 Task: Find the shortest route from Louisville to Louisville Mega Cavern.
Action: Mouse moved to (248, 89)
Screenshot: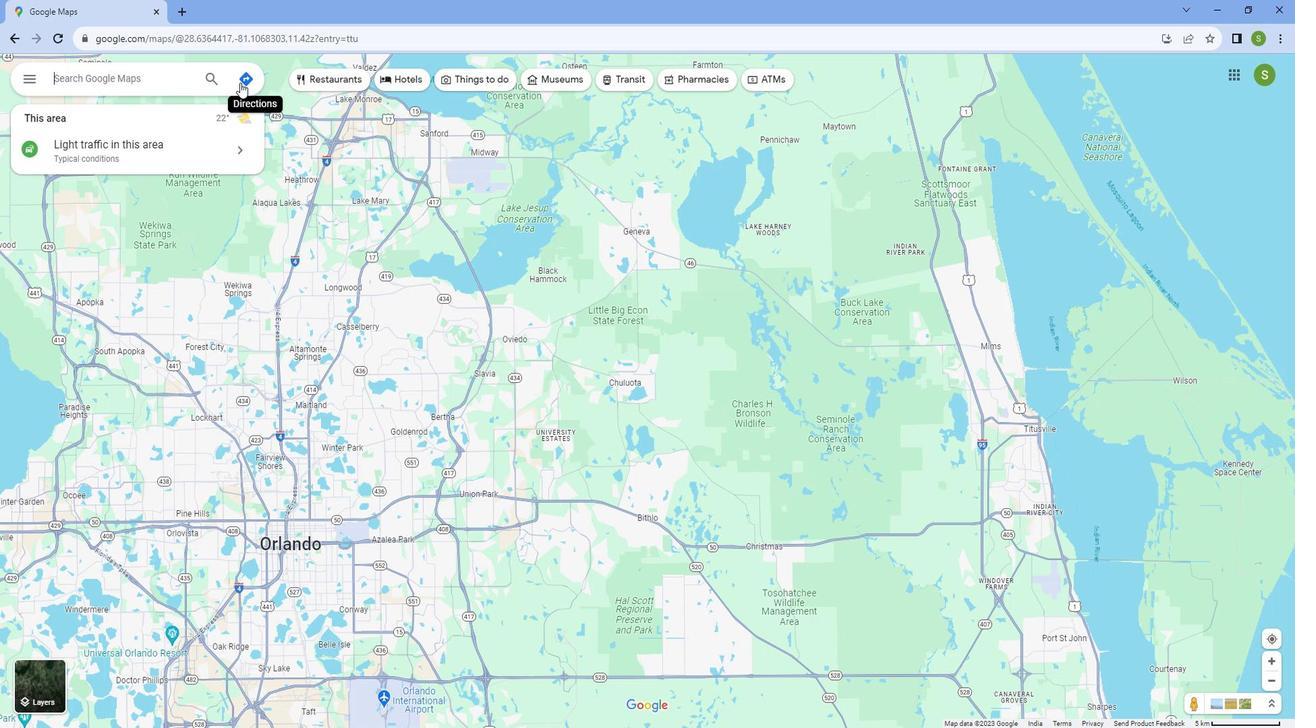 
Action: Mouse pressed left at (248, 89)
Screenshot: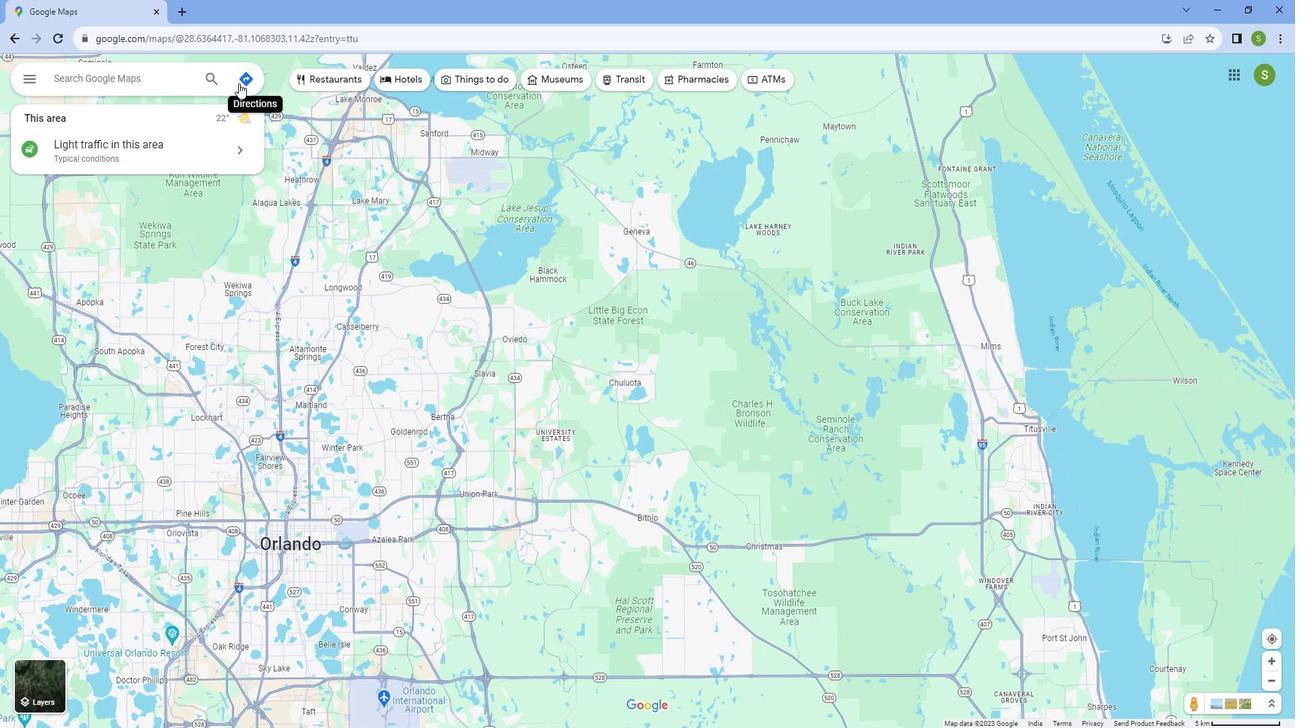 
Action: Mouse moved to (156, 118)
Screenshot: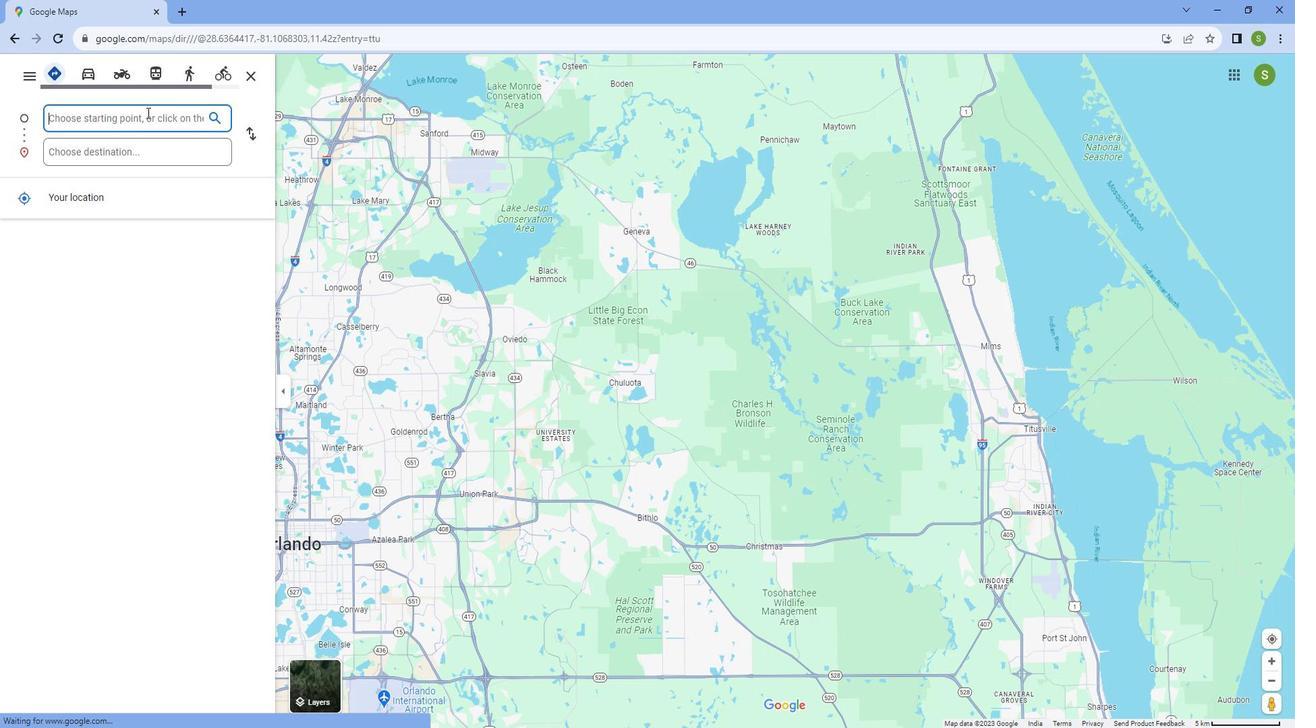 
Action: Key pressed <Key.caps_lock>L<Key.caps_lock>ou<Key.backspace>uisville
Screenshot: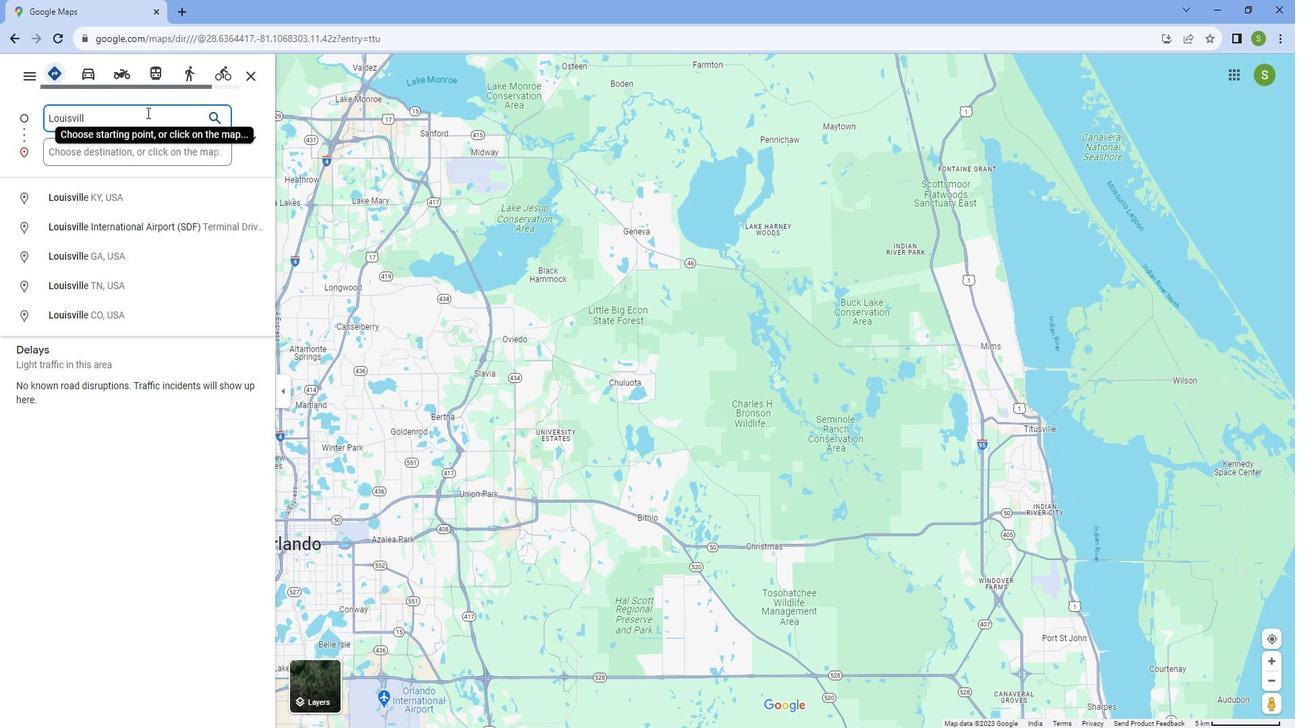 
Action: Mouse moved to (62, 207)
Screenshot: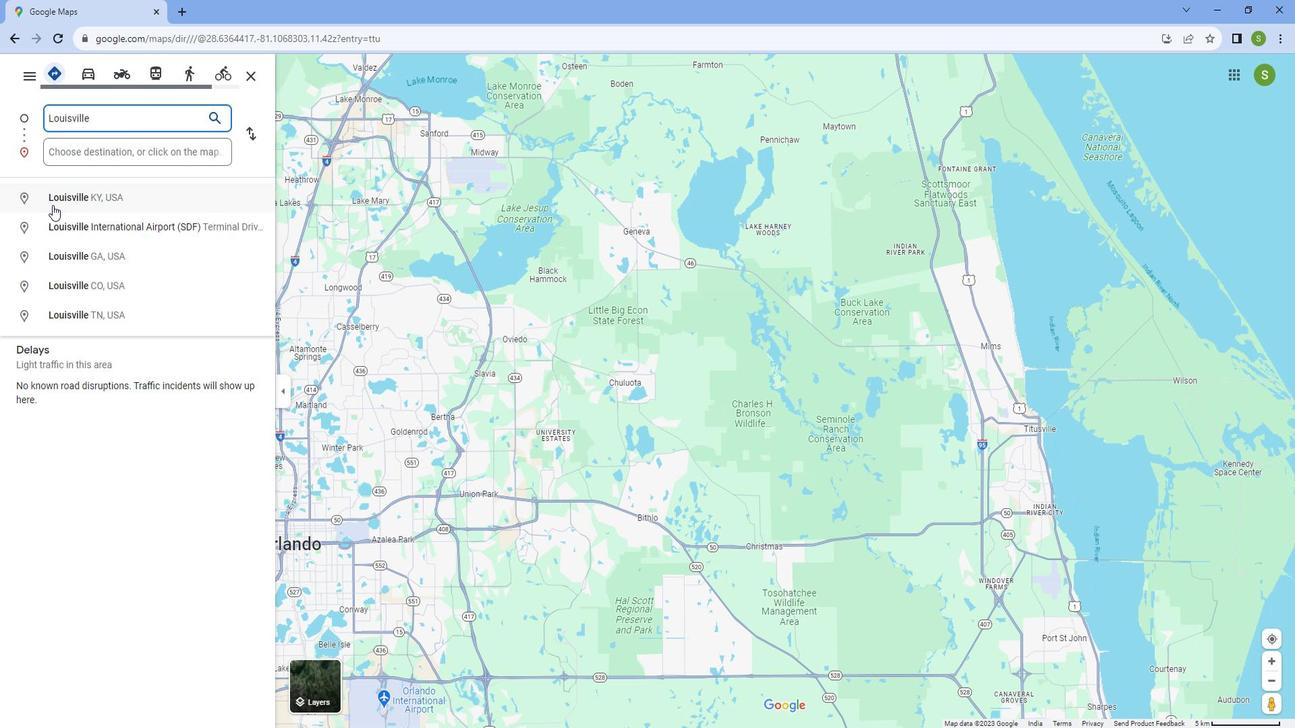 
Action: Mouse pressed left at (62, 207)
Screenshot: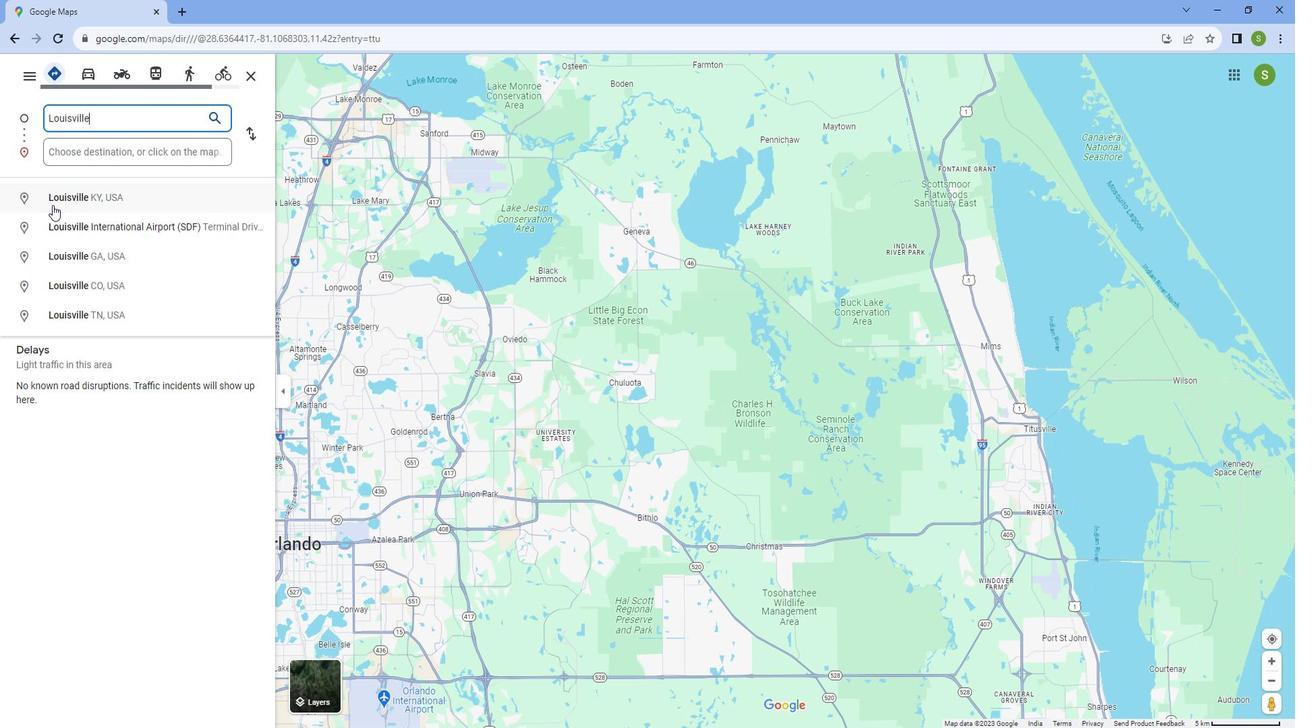 
Action: Mouse moved to (122, 158)
Screenshot: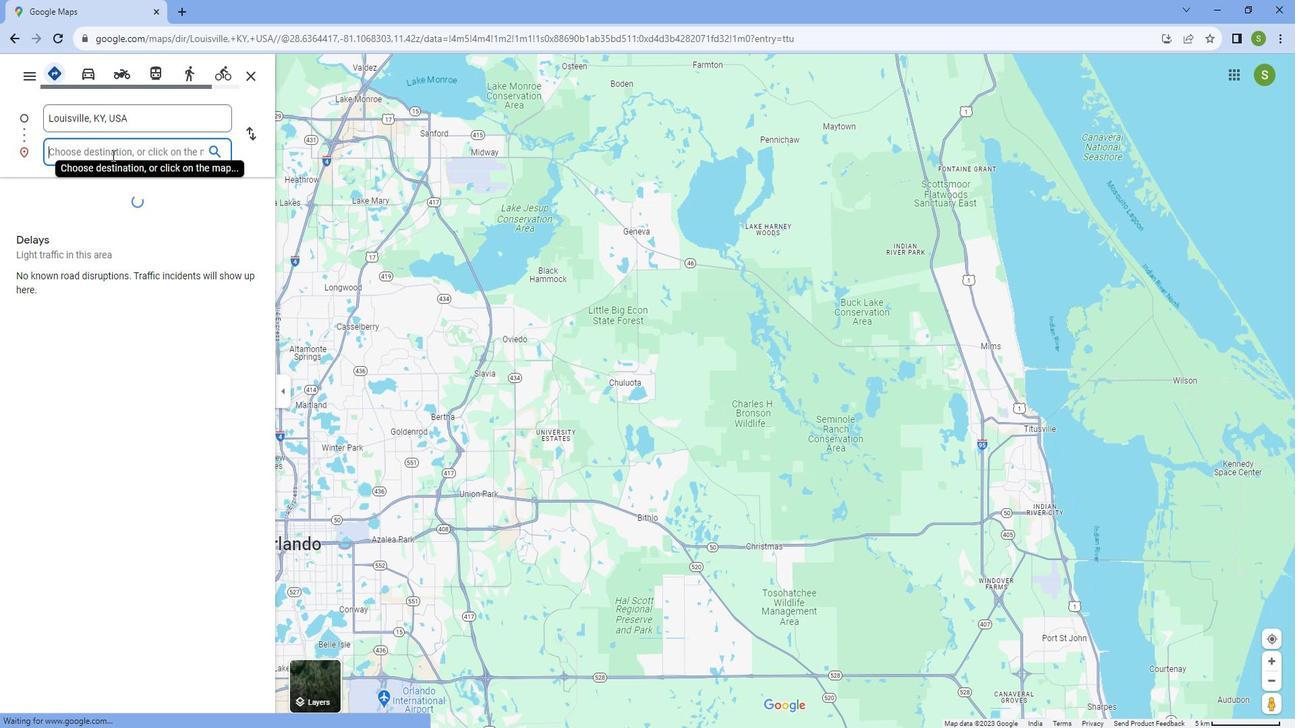 
Action: Mouse pressed left at (122, 158)
Screenshot: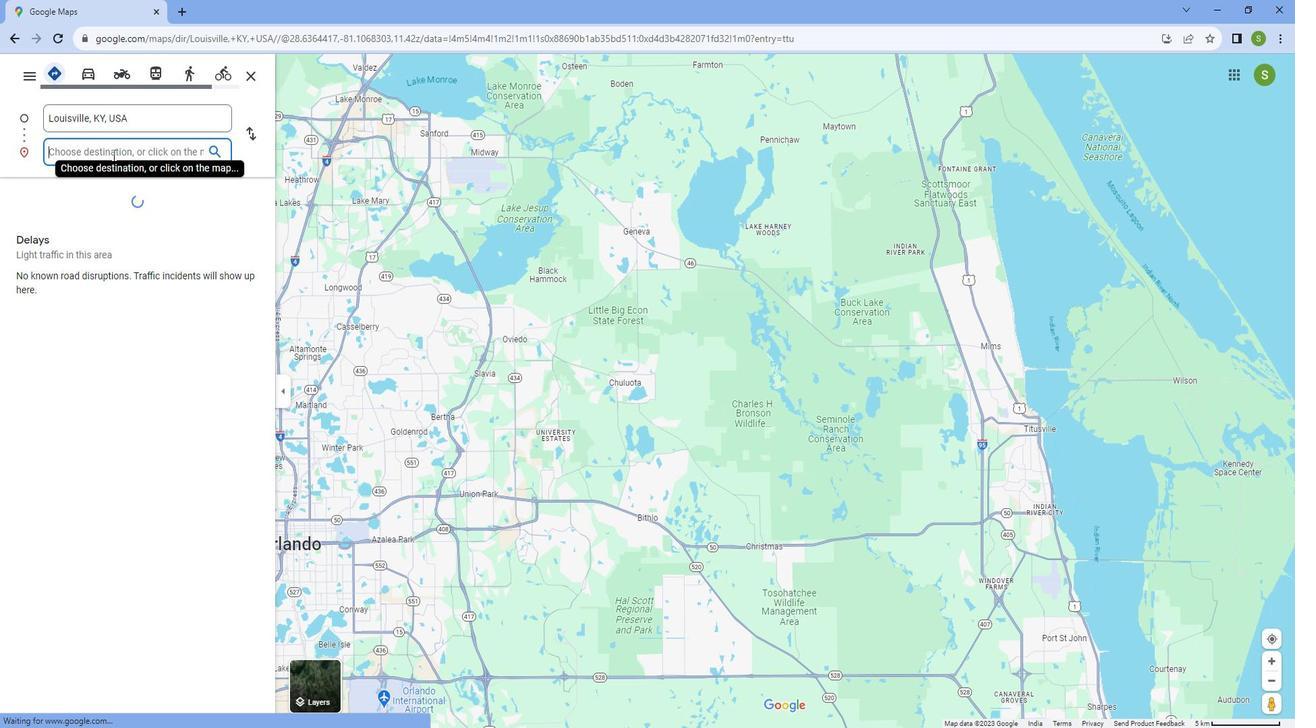 
Action: Mouse moved to (123, 157)
Screenshot: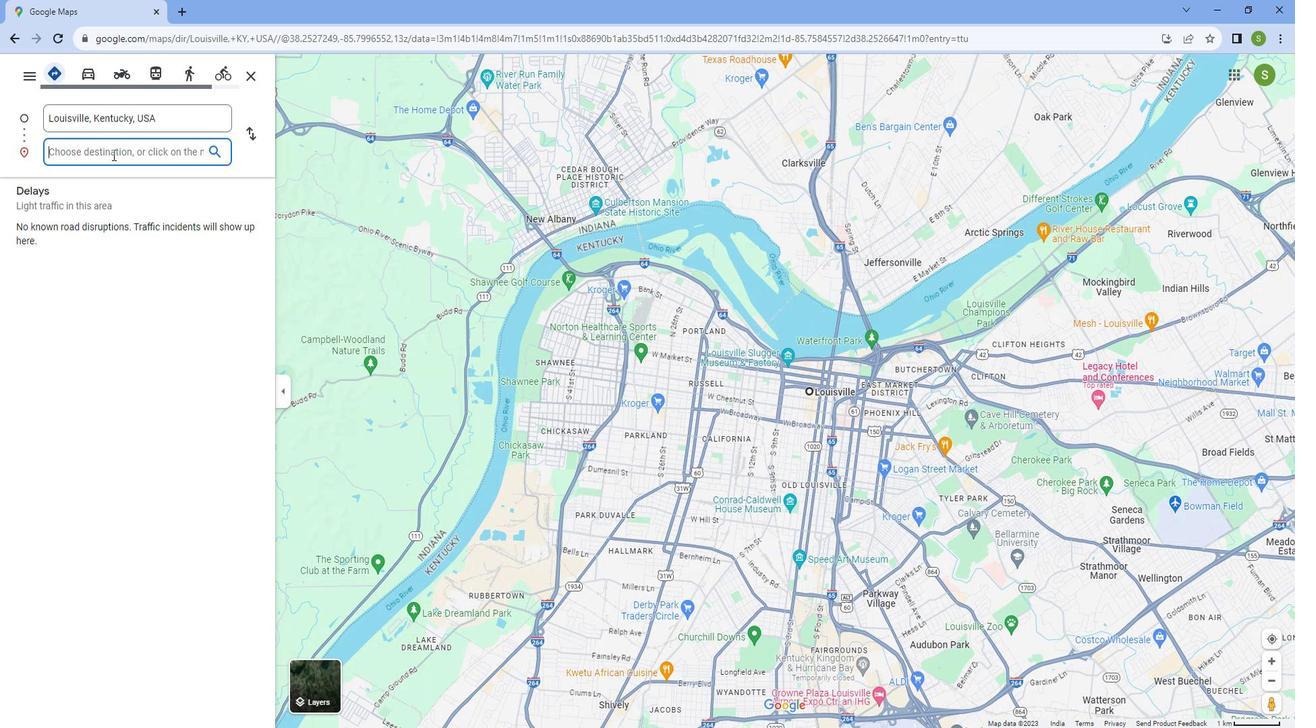 
Action: Key pressed <Key.caps_lock>L<Key.caps_lock>ous<Key.backspace>isville<Key.space><Key.caps_lock>M<Key.caps_lock>
Screenshot: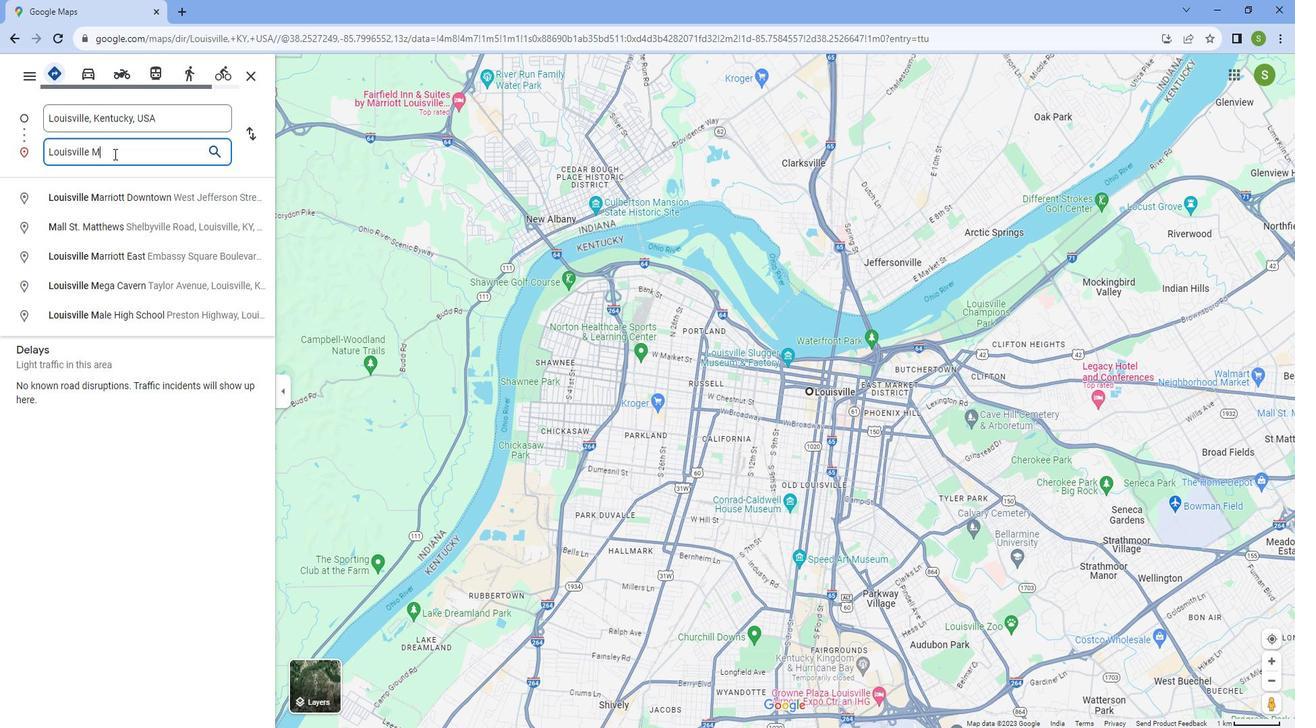 
Action: Mouse moved to (146, 170)
Screenshot: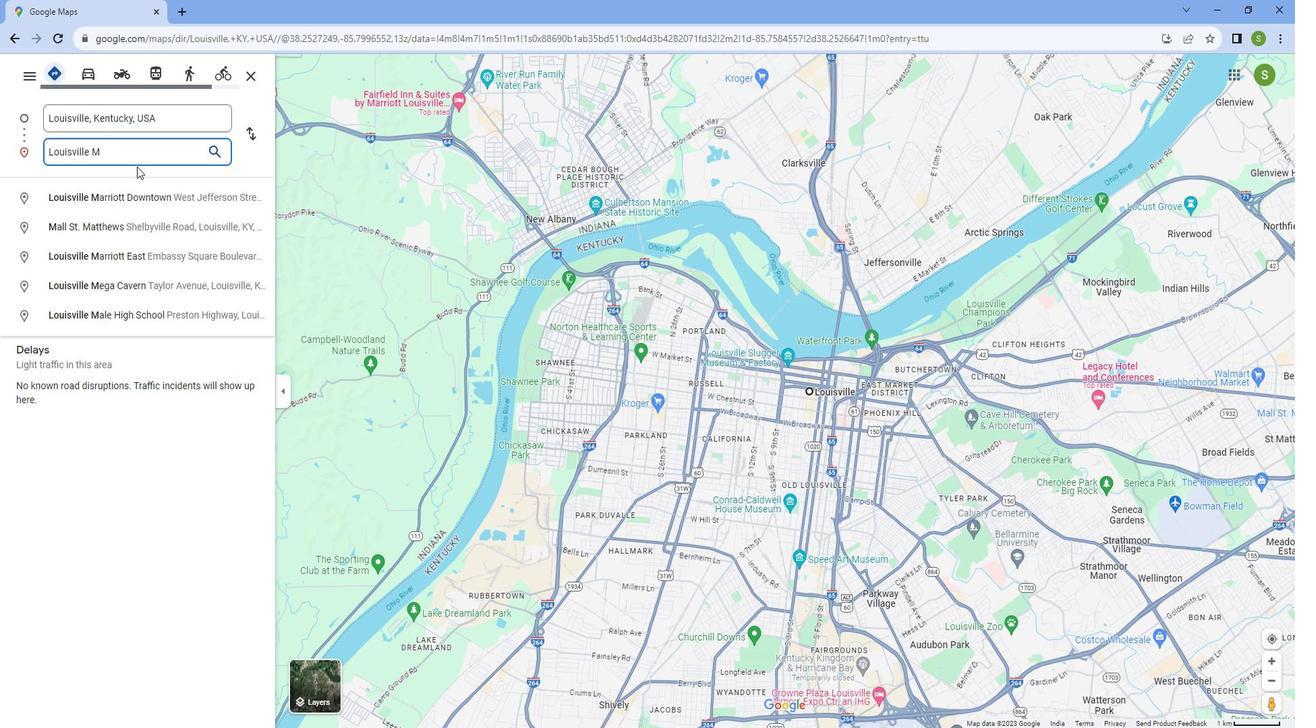 
Action: Key pressed ega<Key.space><Key.caps_lock>X<Key.backspace>C<Key.caps_lock>avern
Screenshot: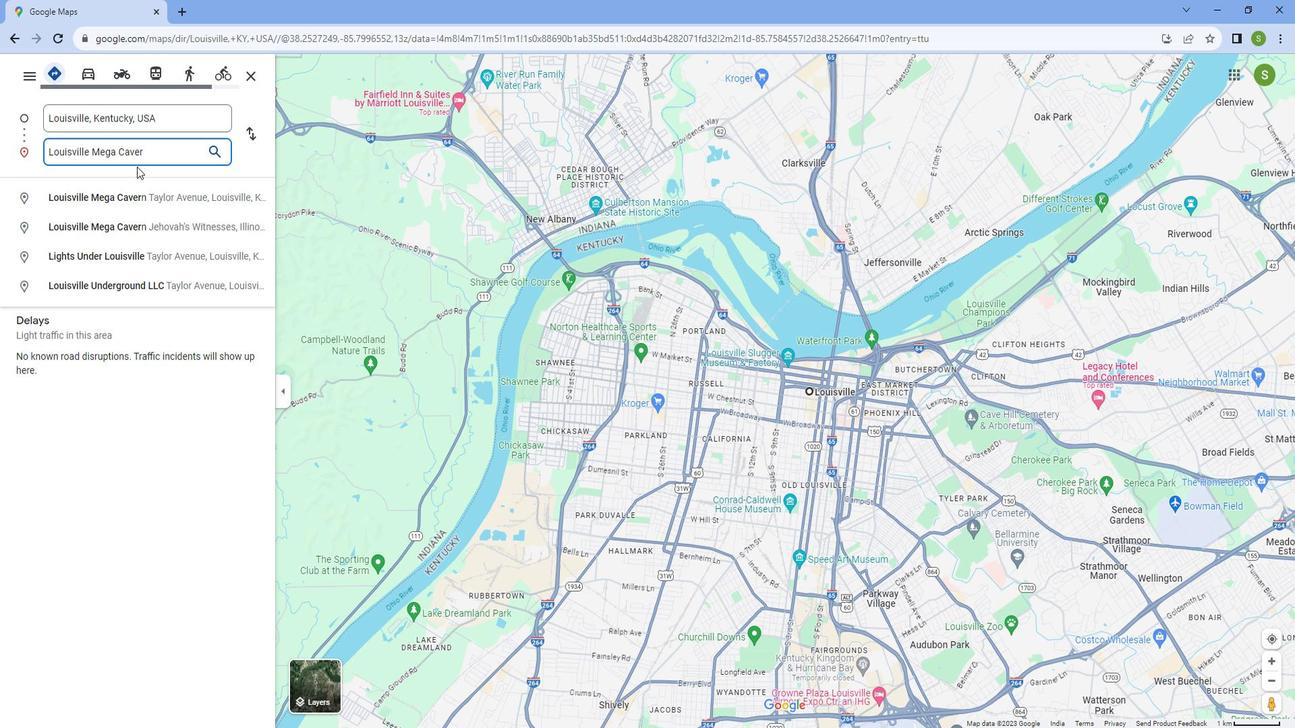 
Action: Mouse moved to (147, 207)
Screenshot: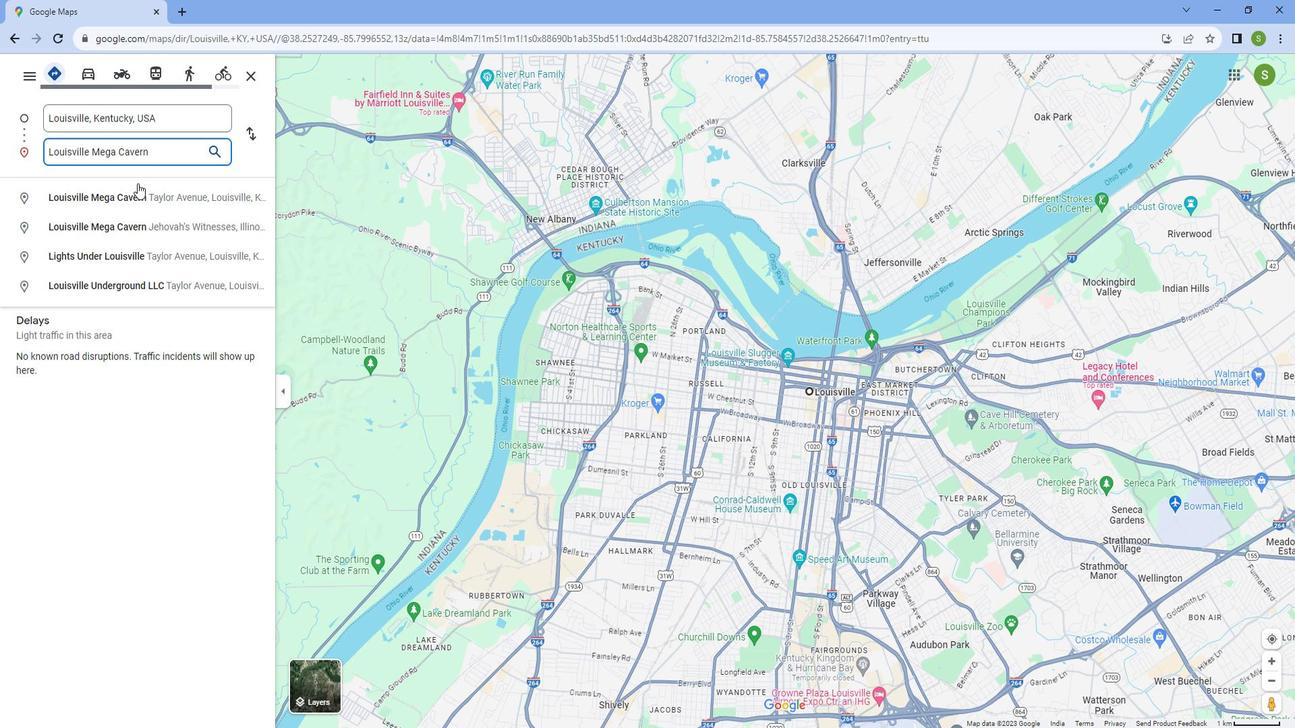 
Action: Mouse pressed left at (147, 207)
Screenshot: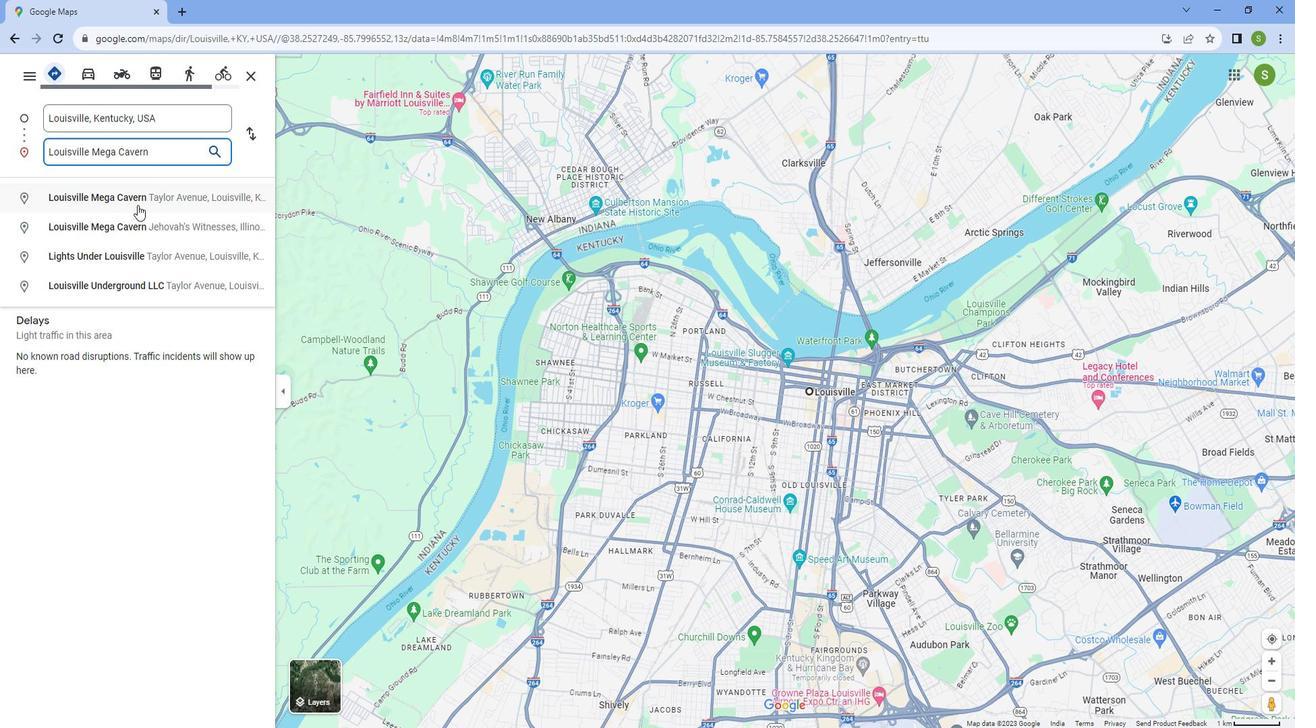
Action: Mouse moved to (64, 364)
Screenshot: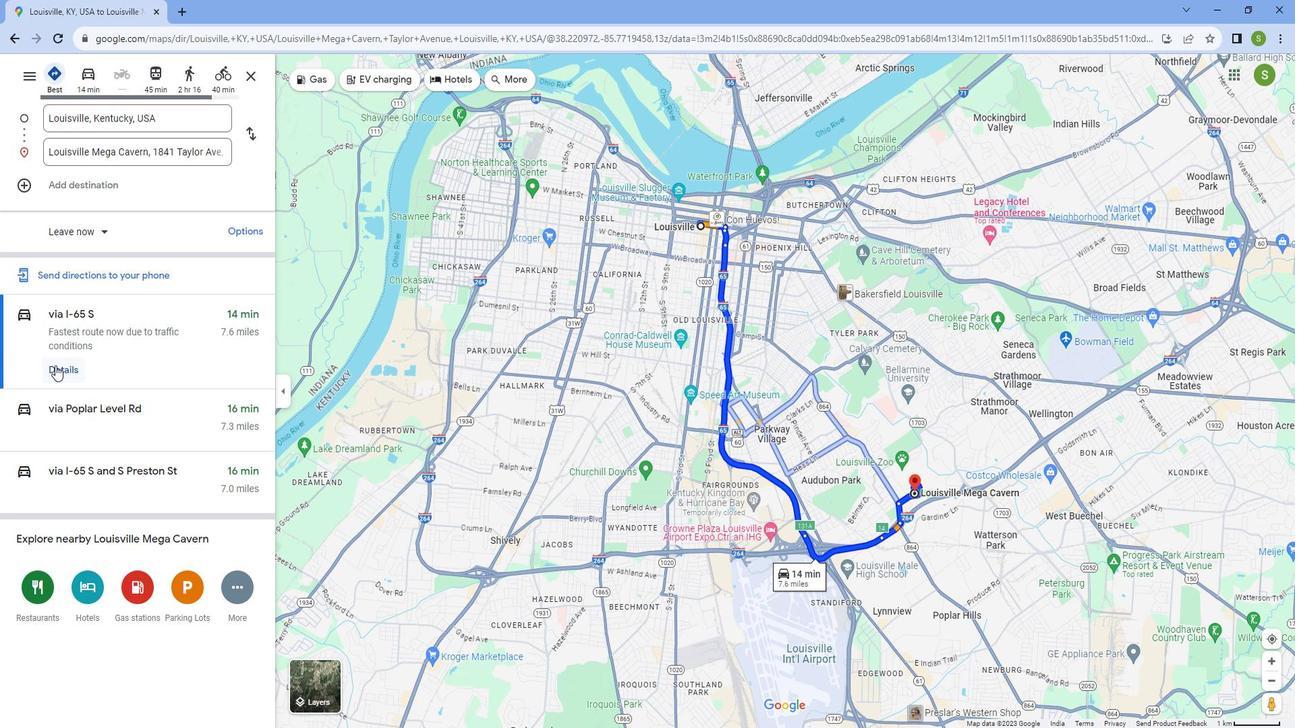 
Action: Mouse pressed left at (64, 364)
Screenshot: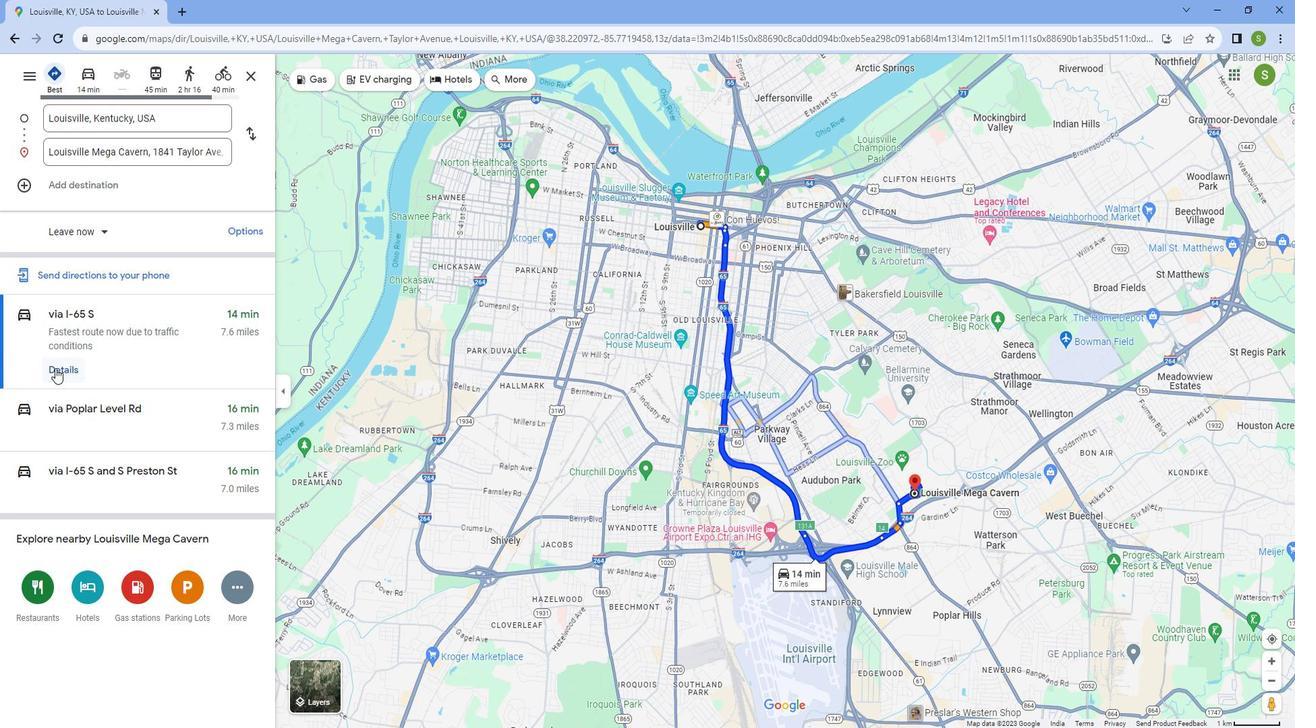 
Action: Mouse moved to (79, 352)
Screenshot: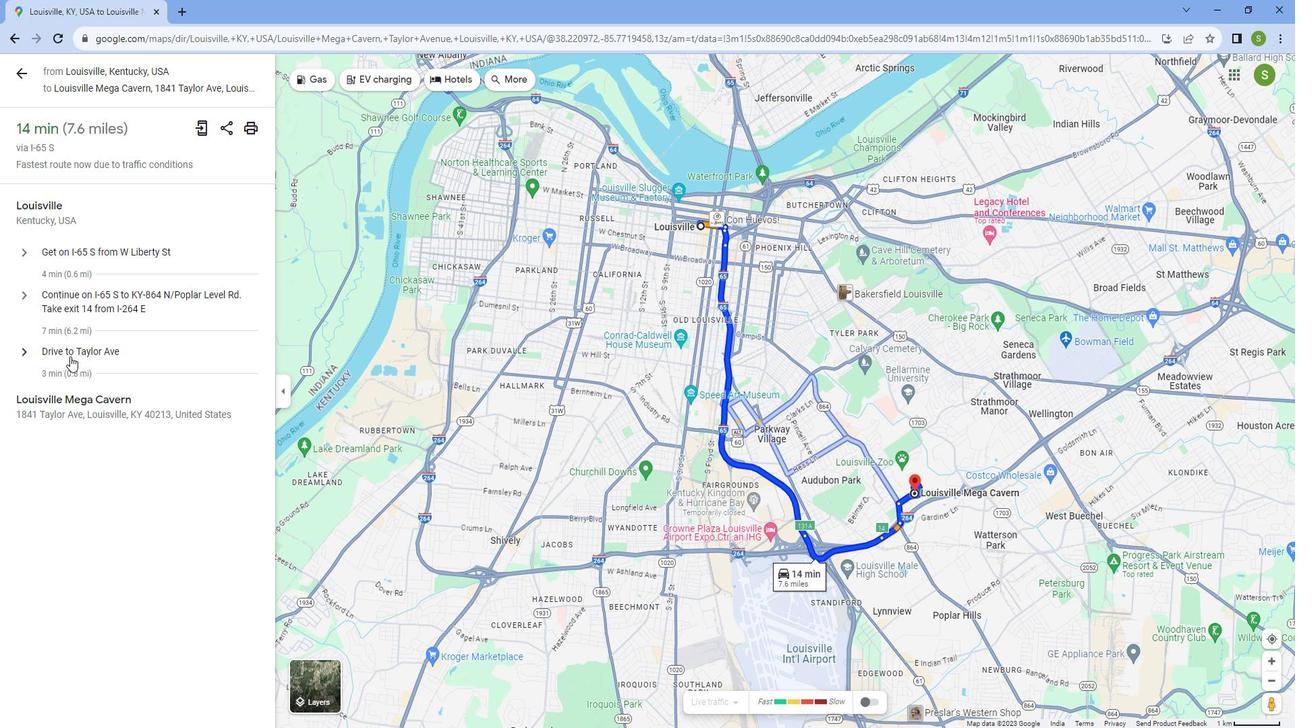 
Action: Mouse scrolled (79, 353) with delta (0, 0)
Screenshot: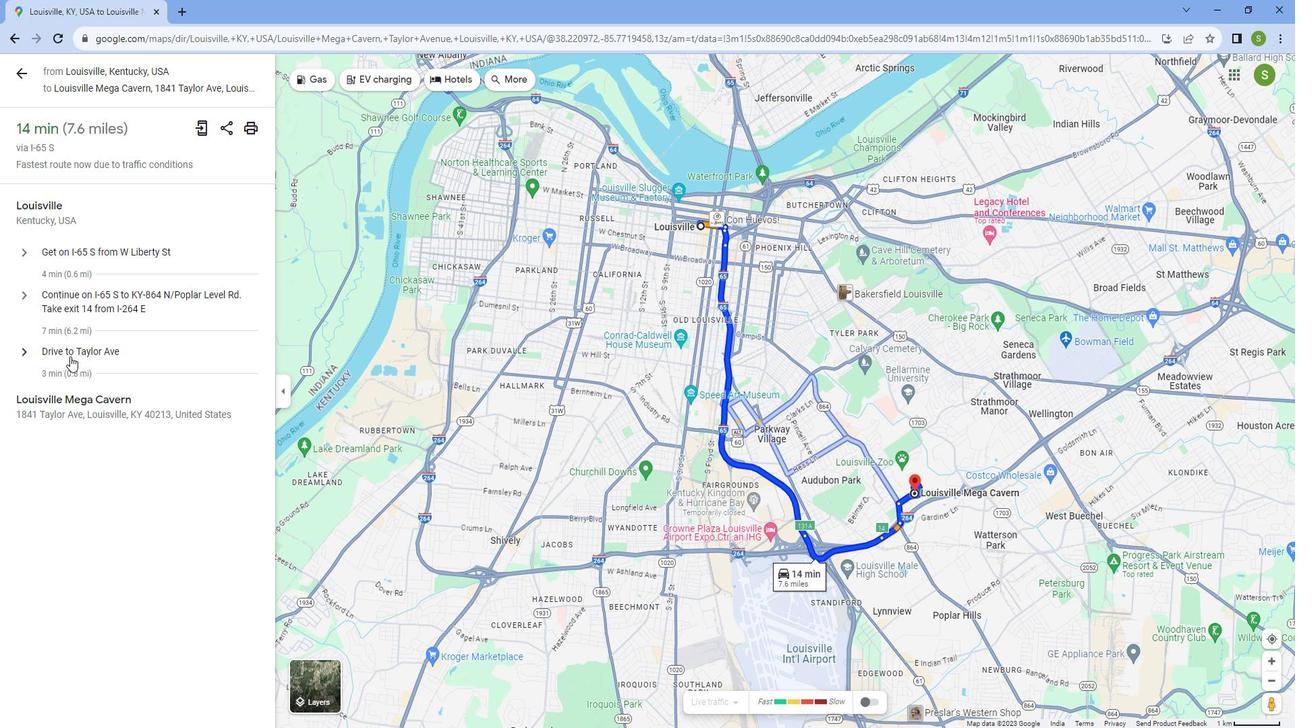 
Action: Mouse scrolled (79, 353) with delta (0, 0)
Screenshot: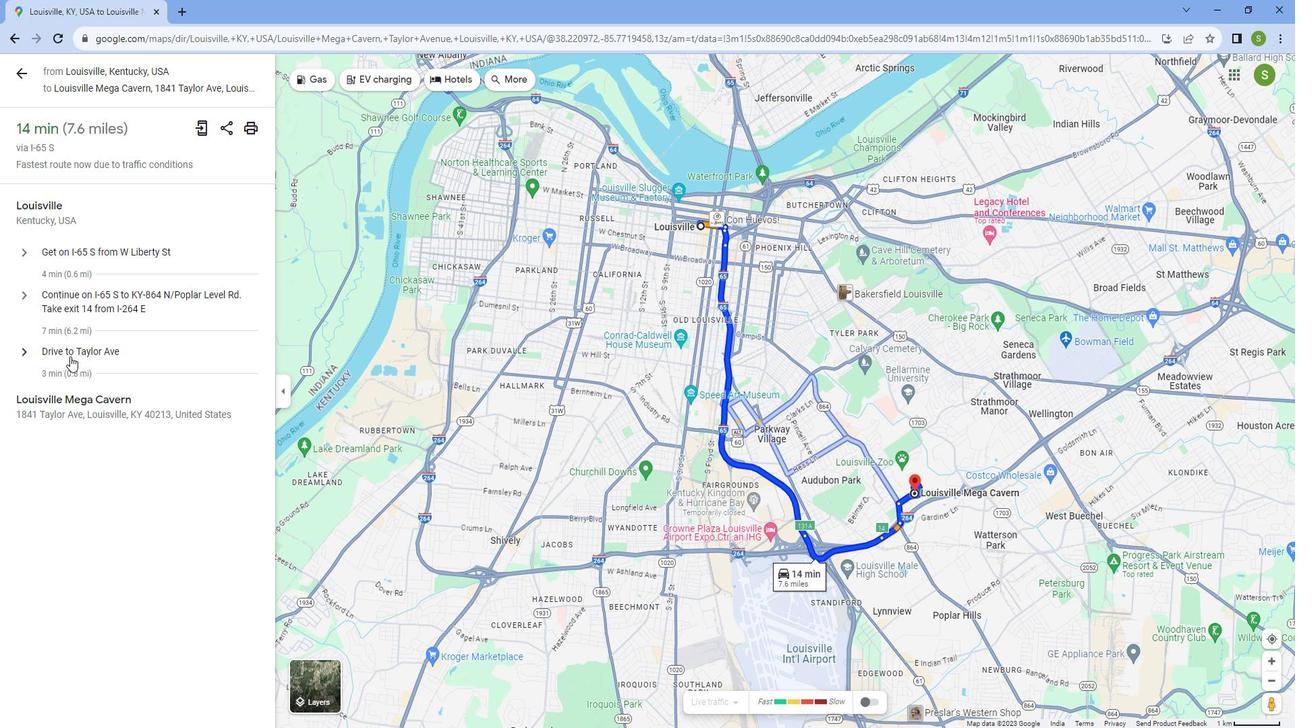 
Action: Mouse scrolled (79, 353) with delta (0, 0)
Screenshot: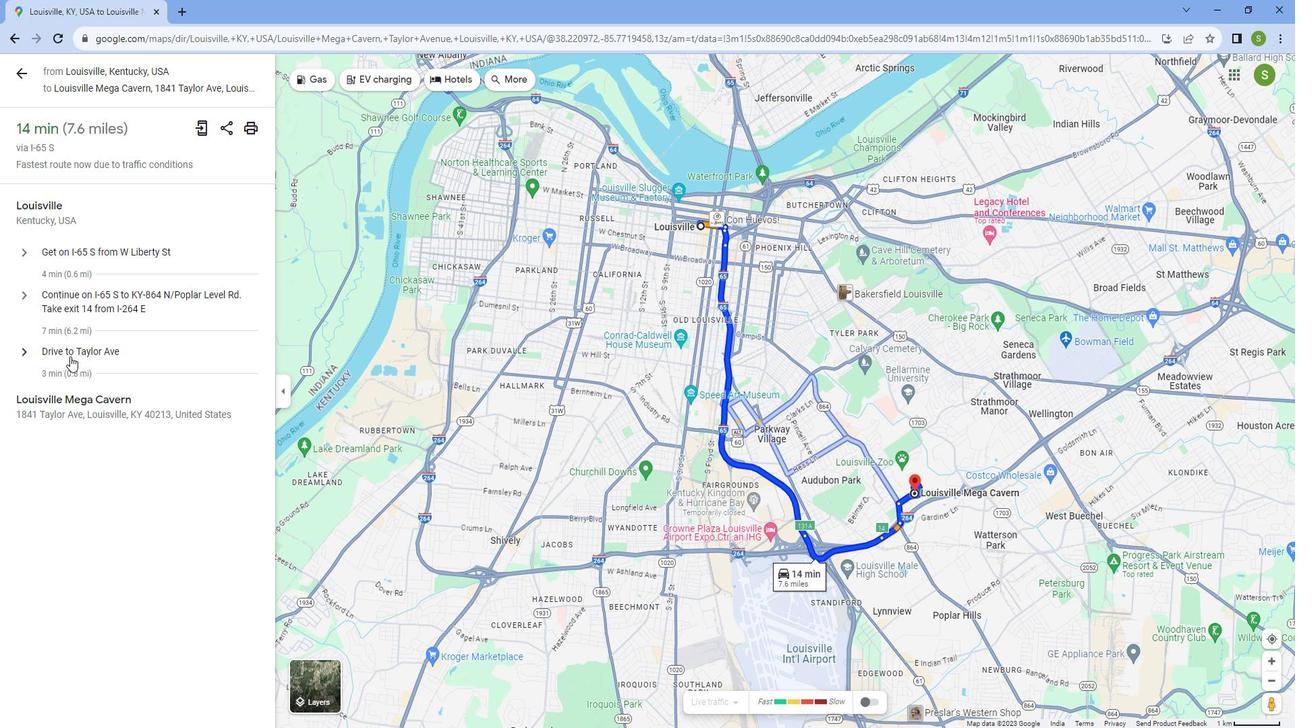 
Action: Mouse scrolled (79, 353) with delta (0, 0)
Screenshot: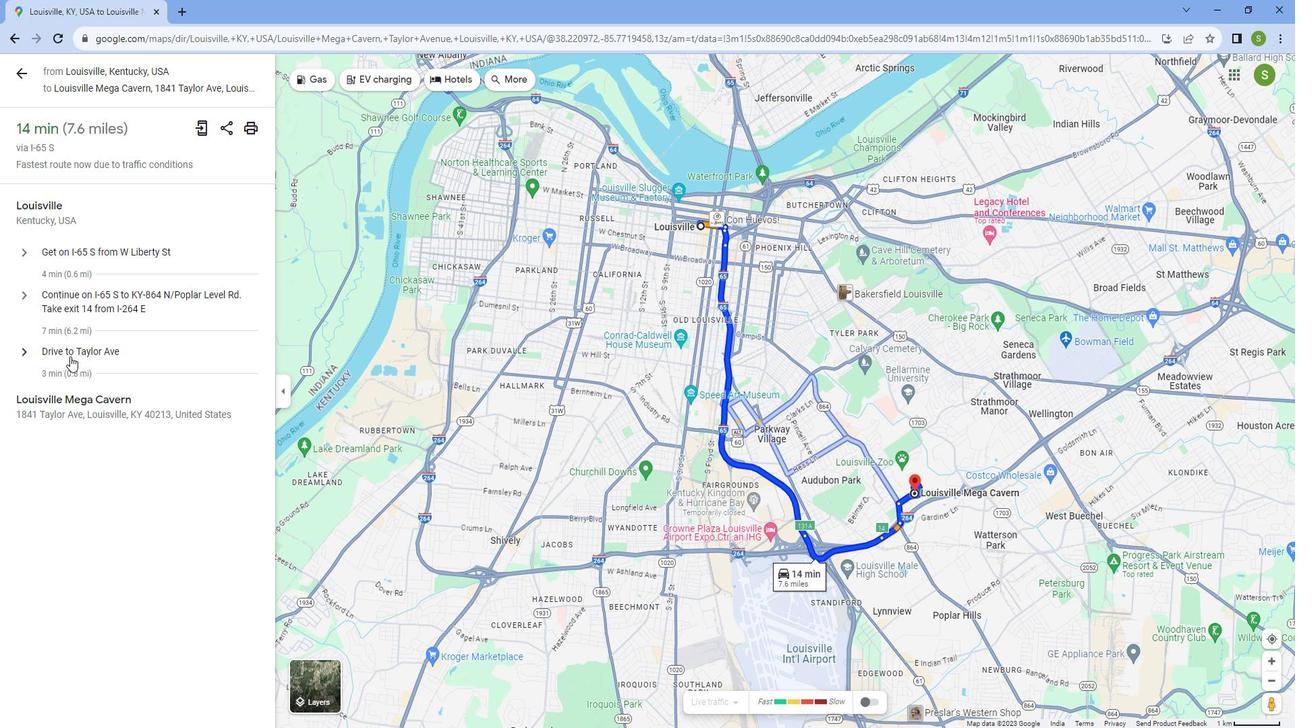 
Action: Mouse scrolled (79, 353) with delta (0, 0)
Screenshot: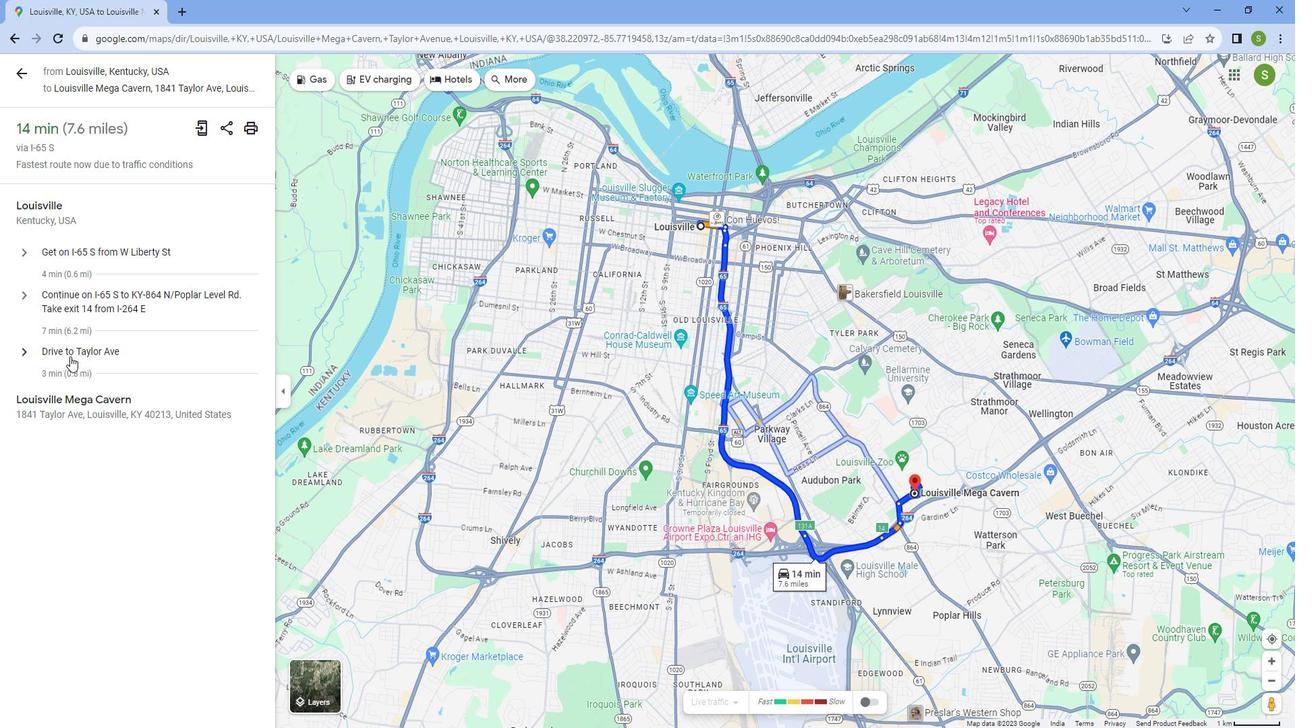 
Action: Mouse scrolled (79, 353) with delta (0, 0)
Screenshot: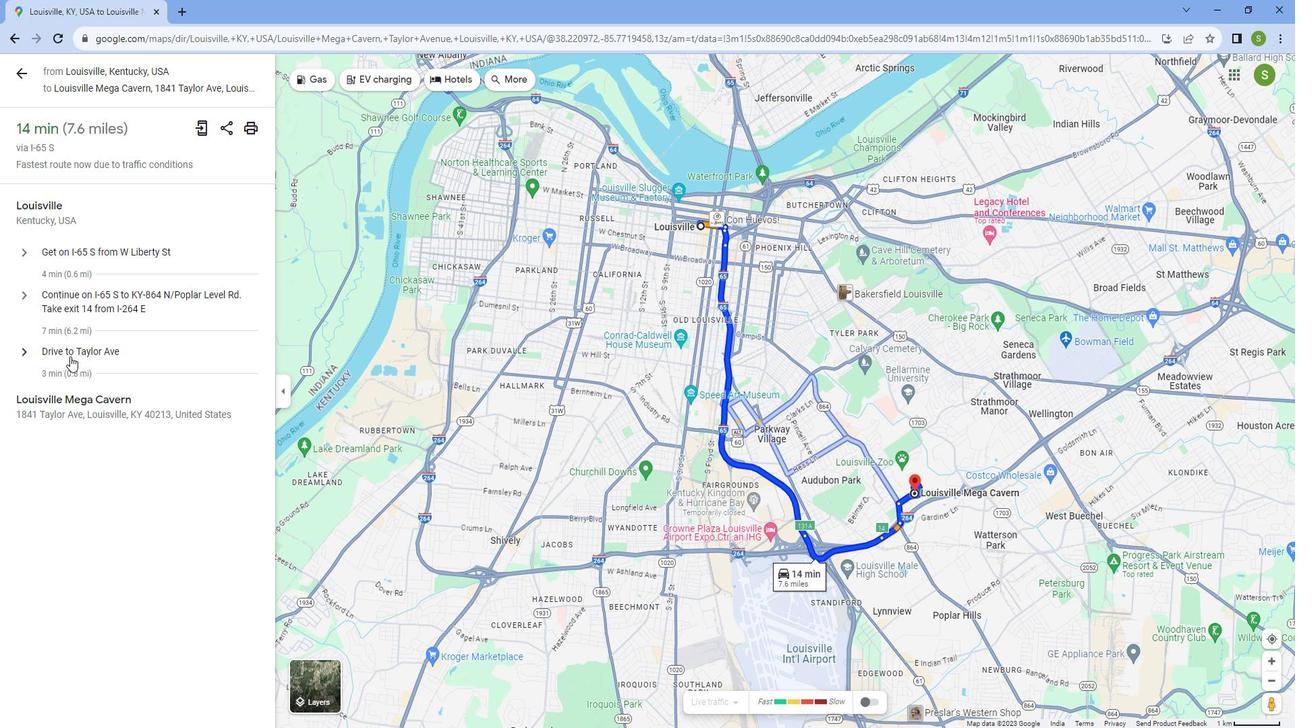 
Action: Mouse scrolled (79, 352) with delta (0, 0)
Screenshot: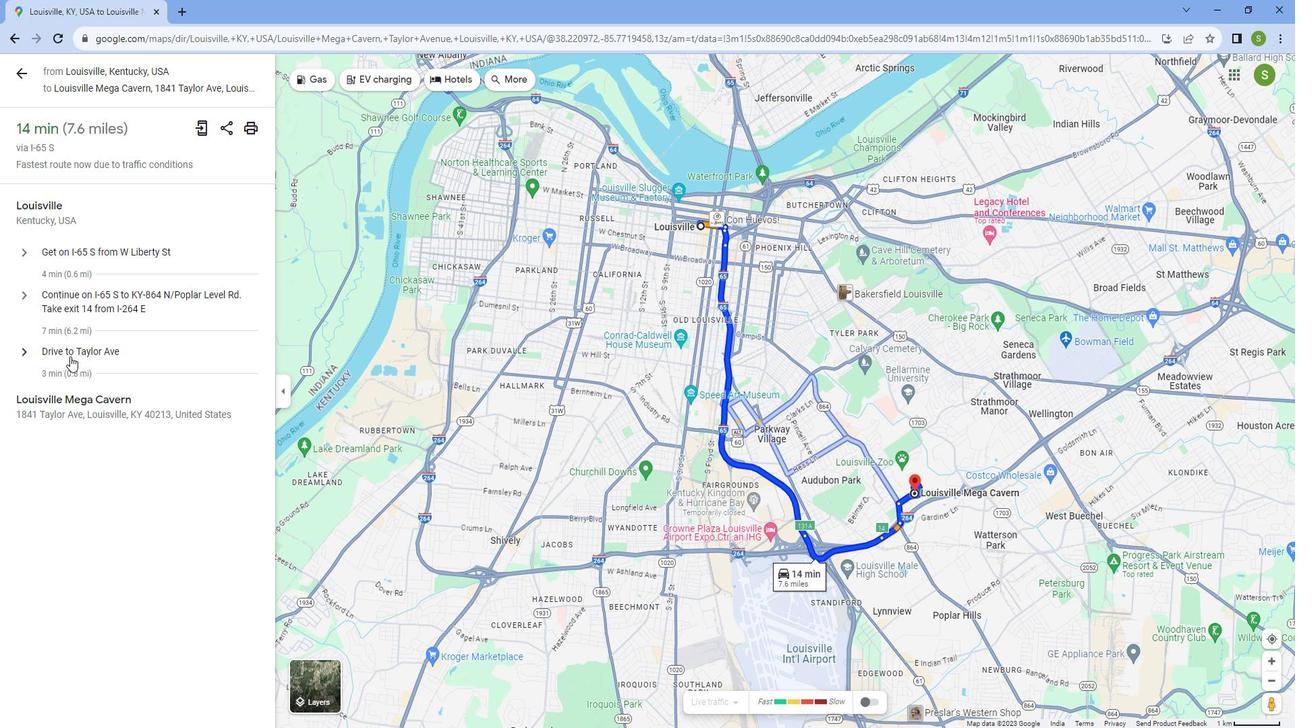 
Action: Mouse moved to (1148, 361)
Screenshot: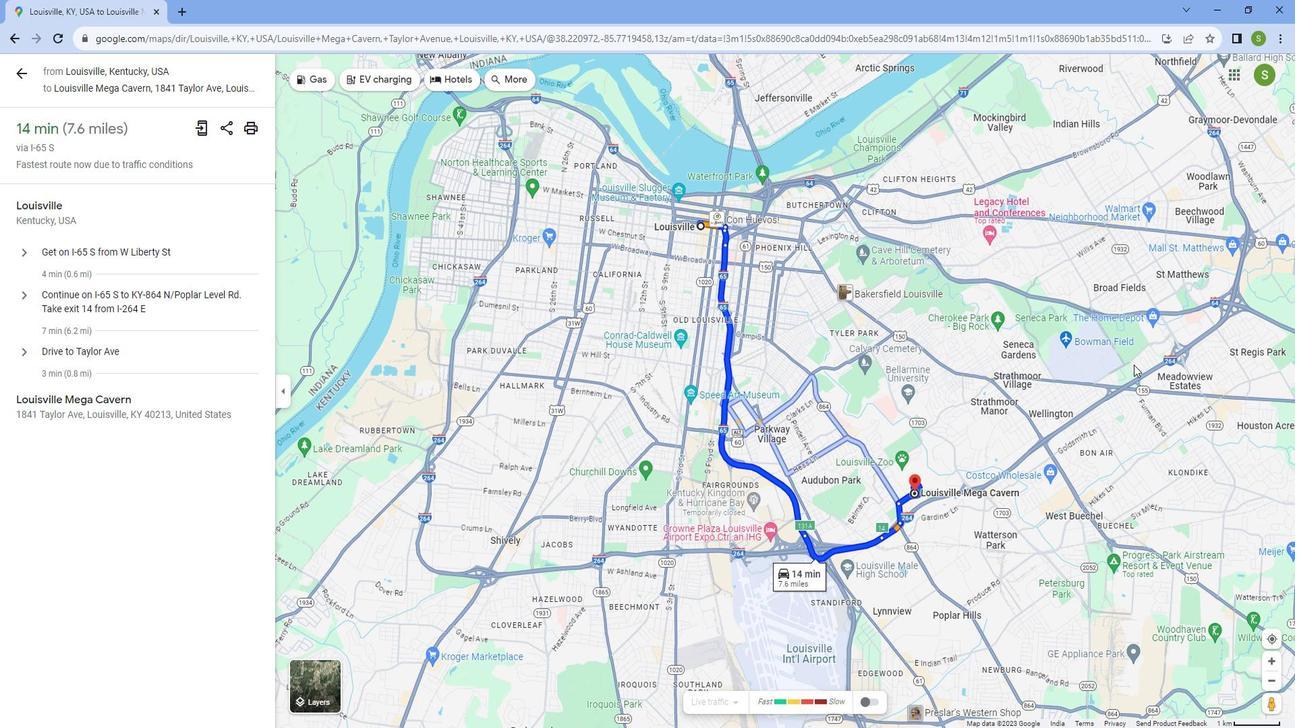 
Action: Mouse scrolled (1148, 362) with delta (0, 0)
Screenshot: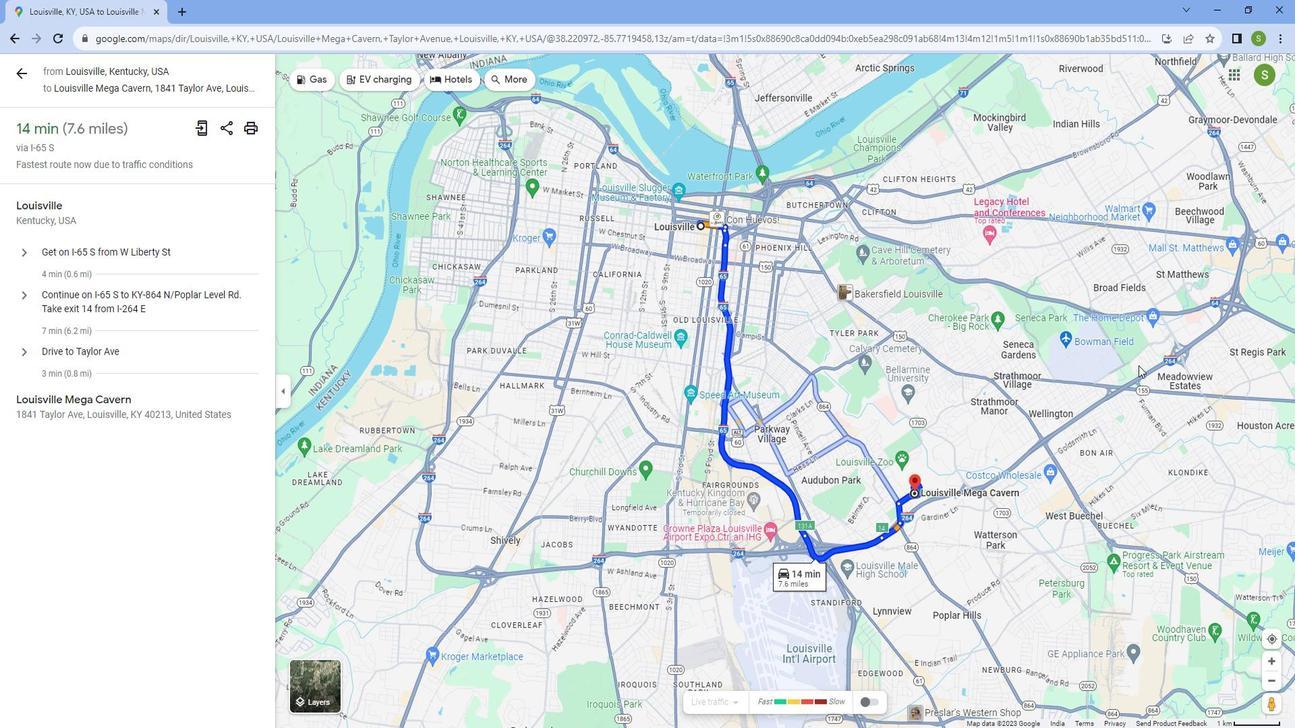 
Action: Mouse scrolled (1148, 362) with delta (0, 0)
Screenshot: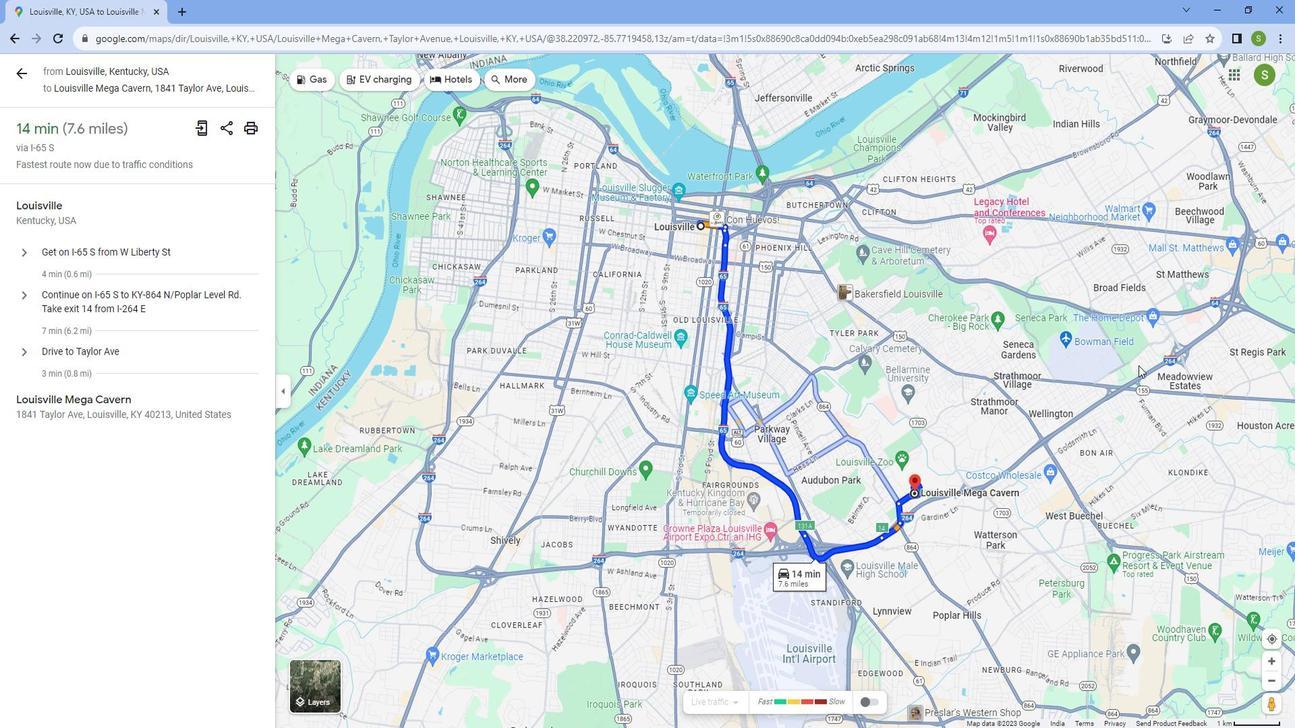 
Action: Mouse scrolled (1148, 362) with delta (0, 0)
Screenshot: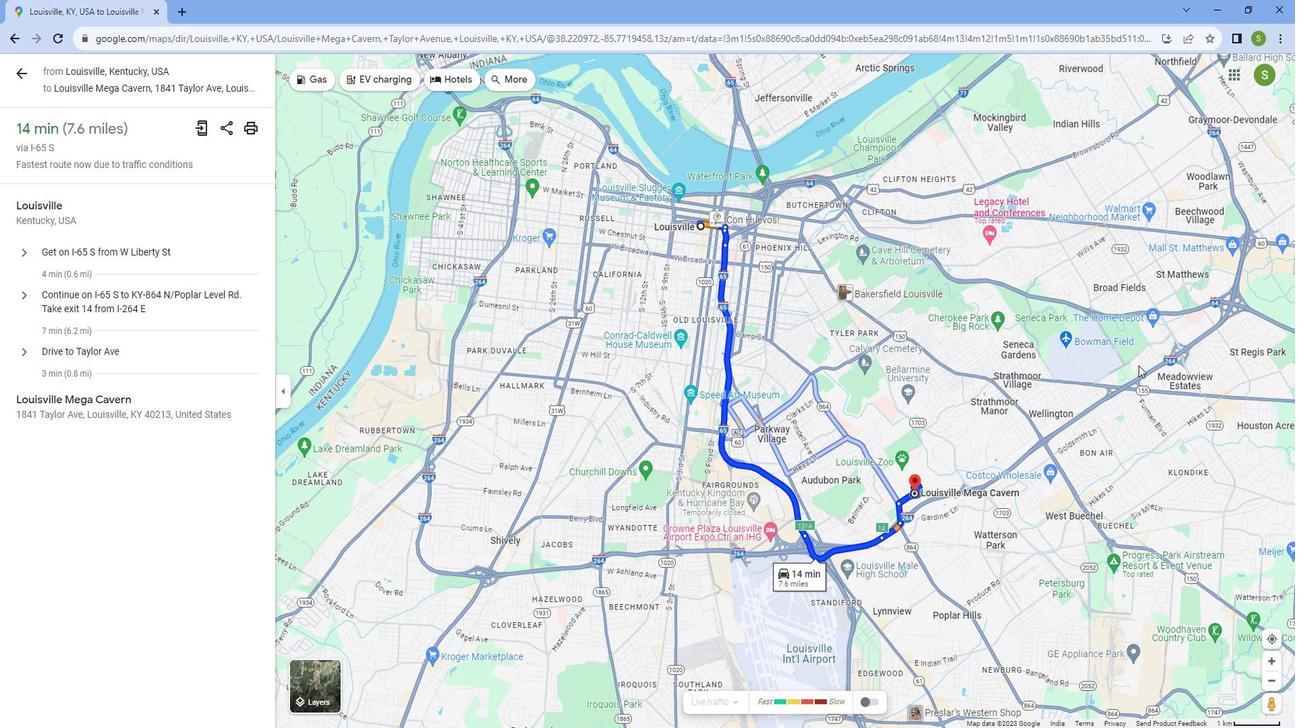 
Action: Mouse scrolled (1148, 361) with delta (0, 0)
Screenshot: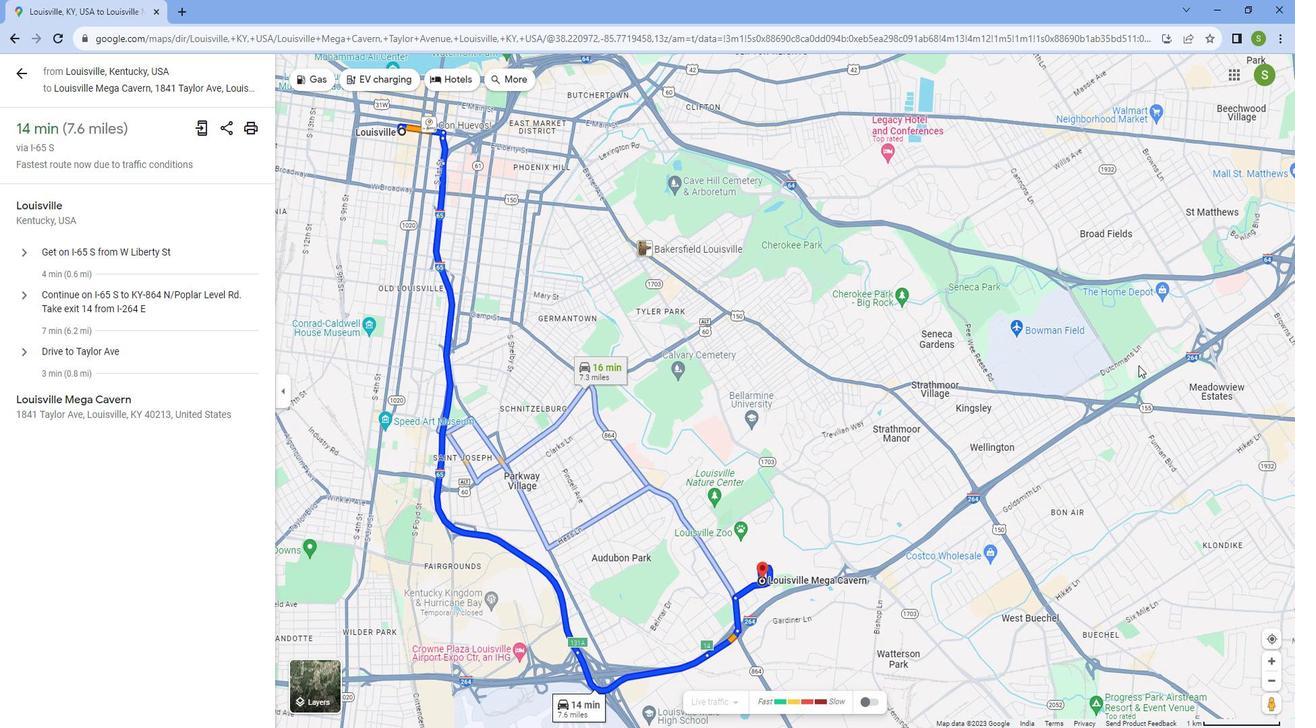 
Action: Mouse scrolled (1148, 361) with delta (0, 0)
Screenshot: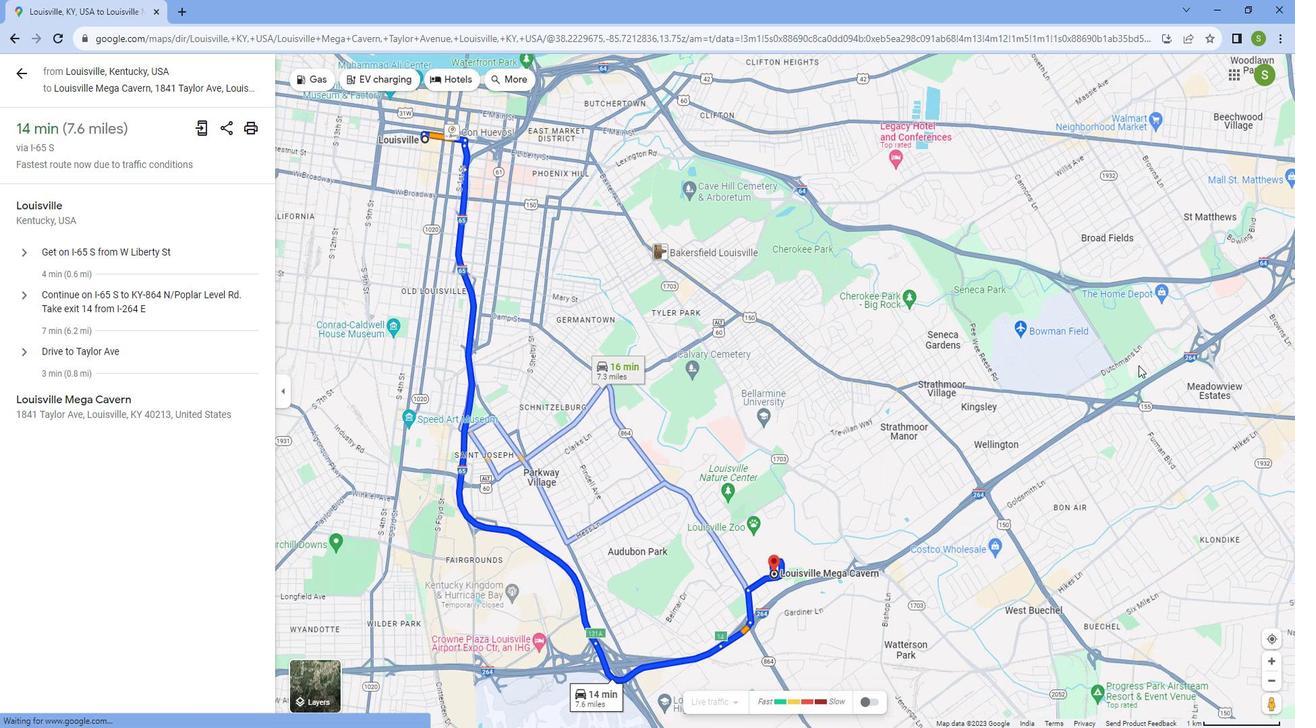 
